 Task: Open the brochure modern writer template from the template gallery.
Action: Mouse moved to (49, 80)
Screenshot: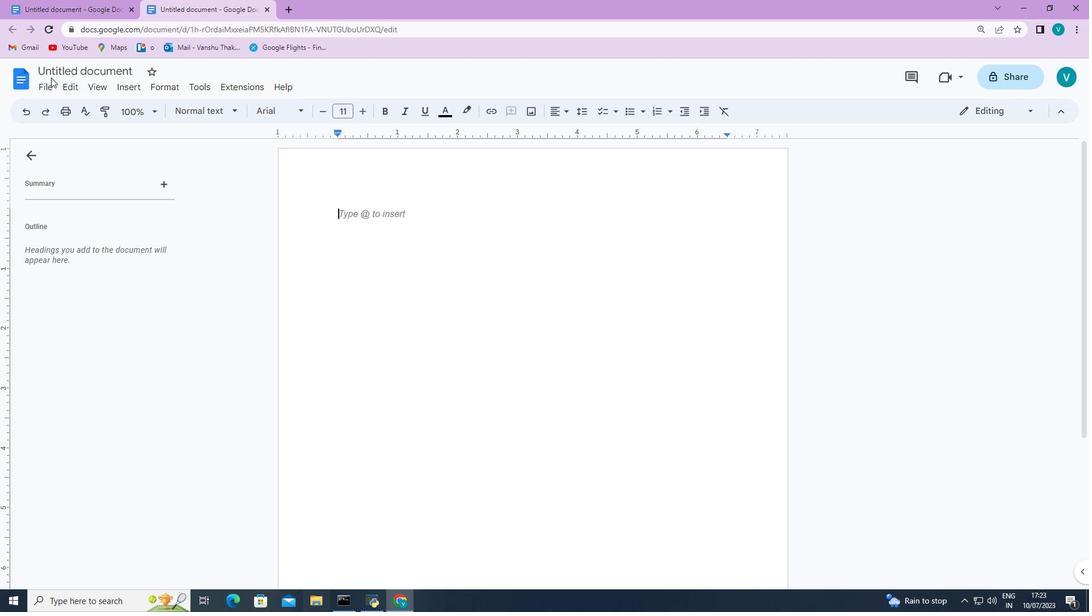 
Action: Mouse pressed left at (49, 80)
Screenshot: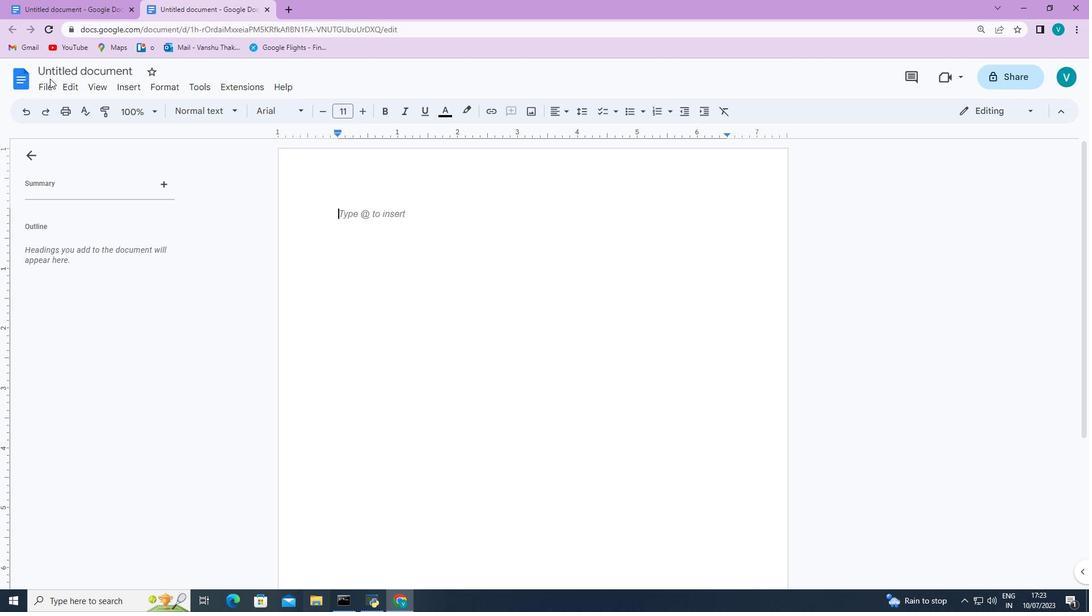 
Action: Mouse moved to (276, 130)
Screenshot: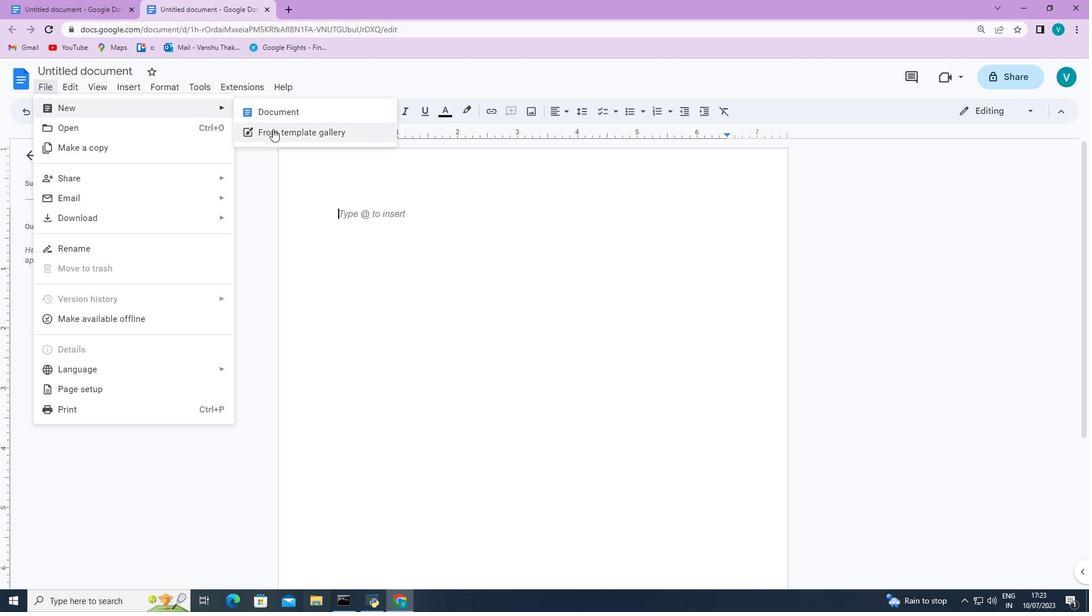 
Action: Mouse pressed left at (276, 130)
Screenshot: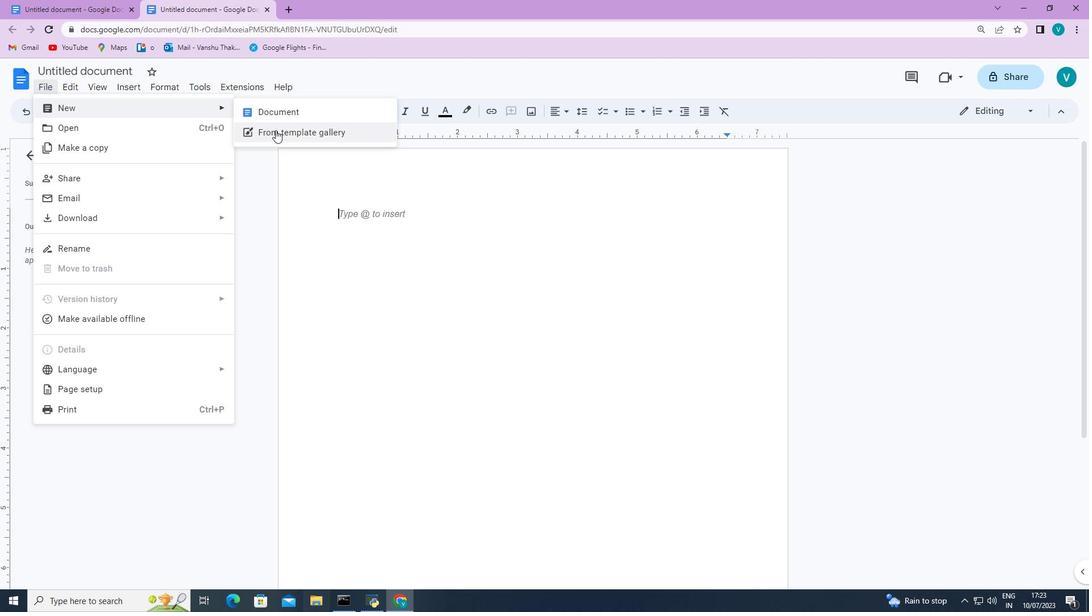 
Action: Mouse moved to (316, 270)
Screenshot: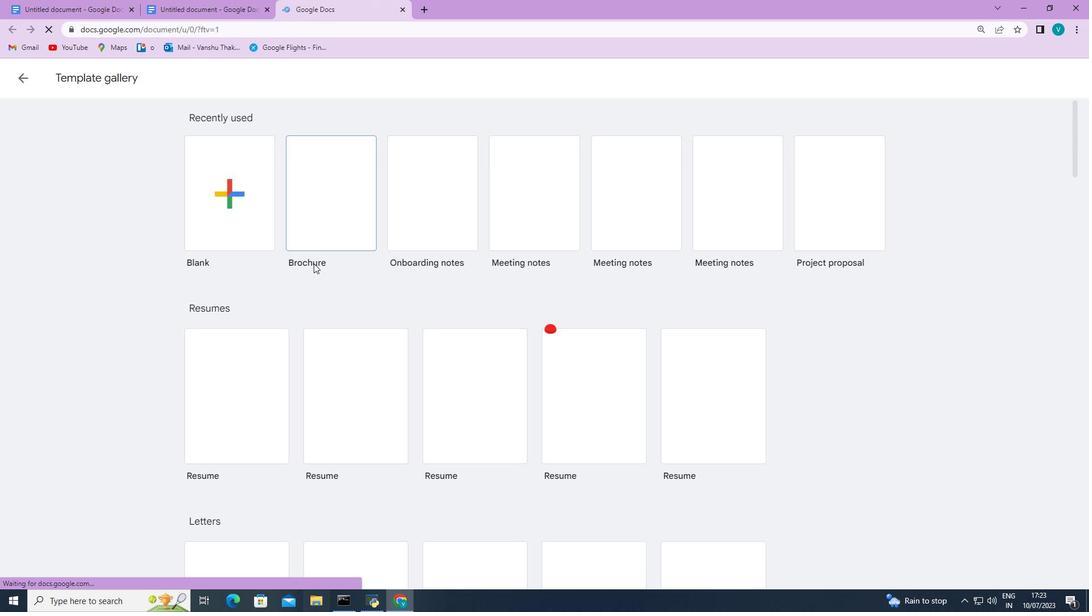 
Action: Mouse scrolled (316, 270) with delta (0, 0)
Screenshot: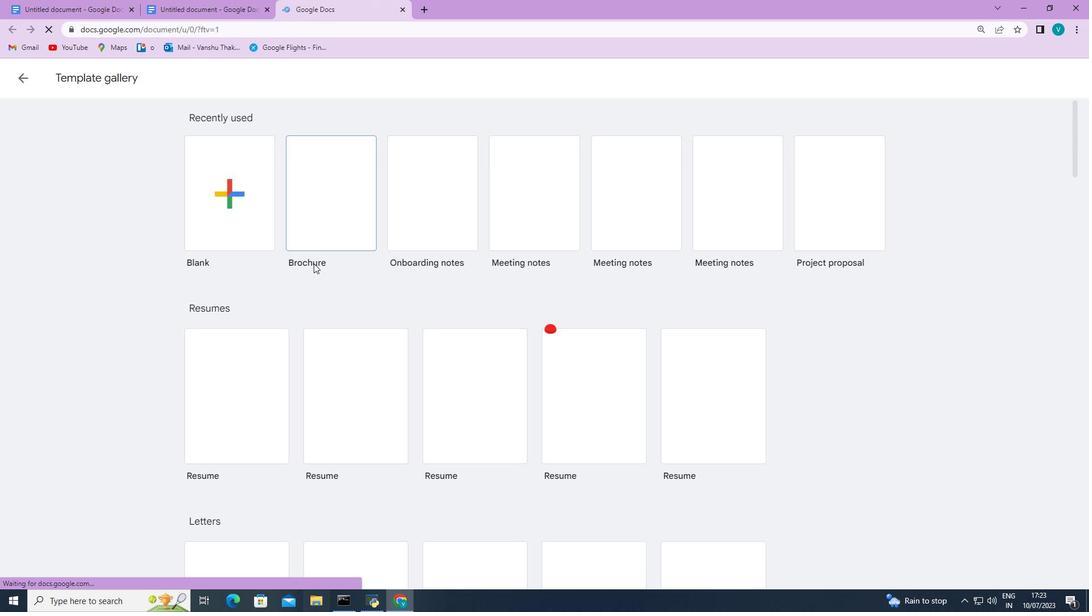 
Action: Mouse moved to (320, 275)
Screenshot: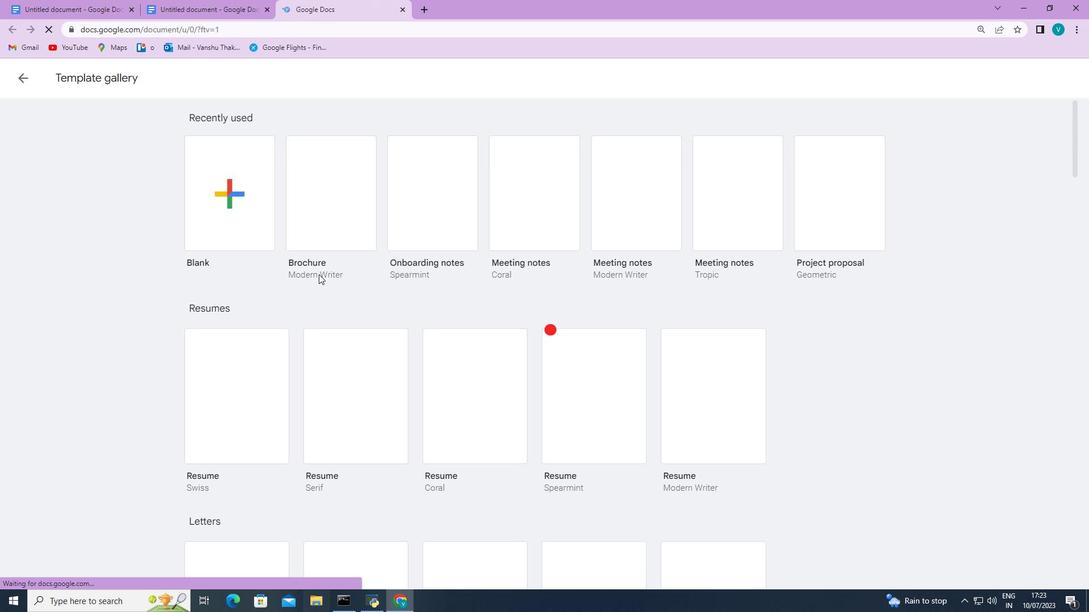 
Action: Mouse scrolled (320, 275) with delta (0, 0)
Screenshot: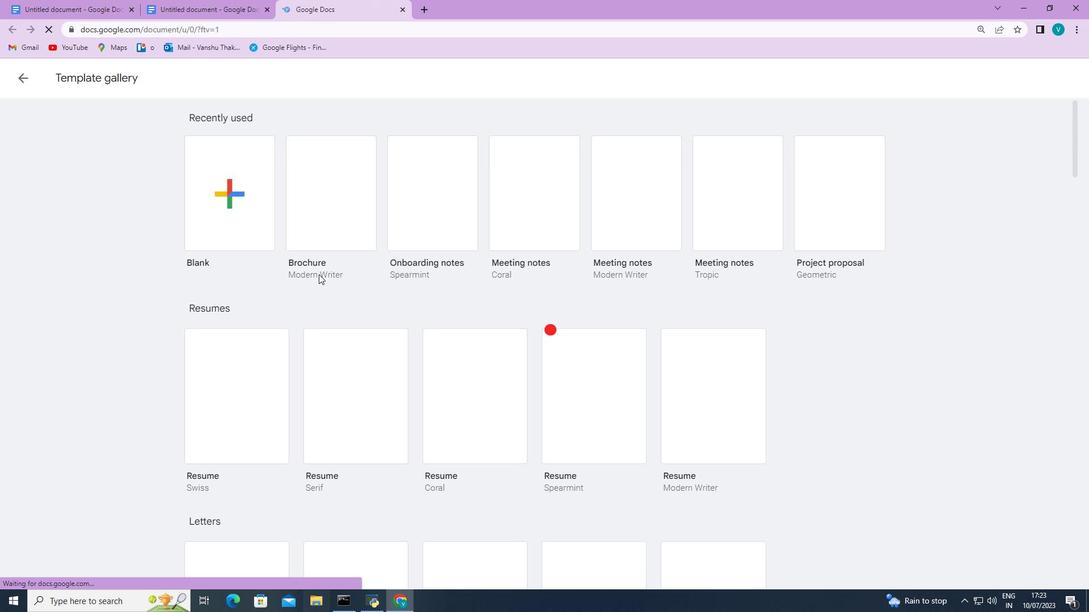 
Action: Mouse moved to (324, 279)
Screenshot: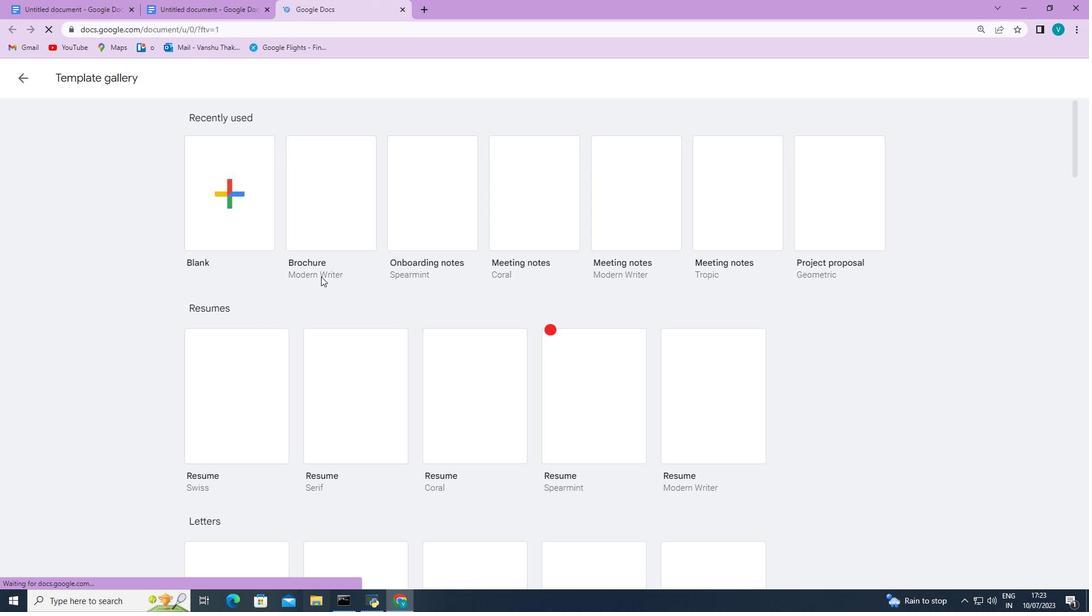
Action: Mouse scrolled (324, 279) with delta (0, 0)
Screenshot: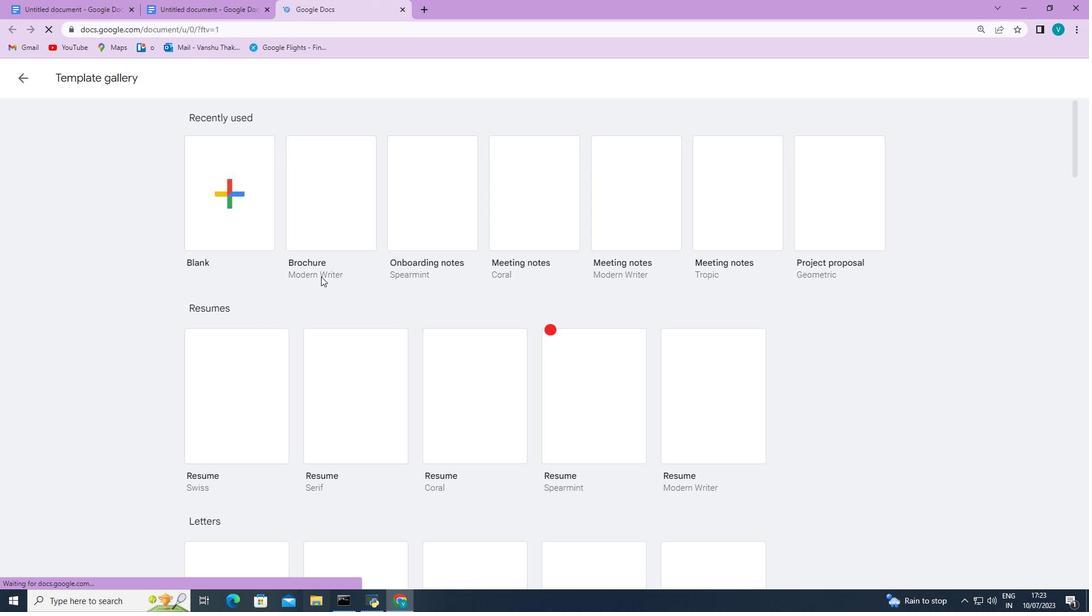 
Action: Mouse moved to (326, 281)
Screenshot: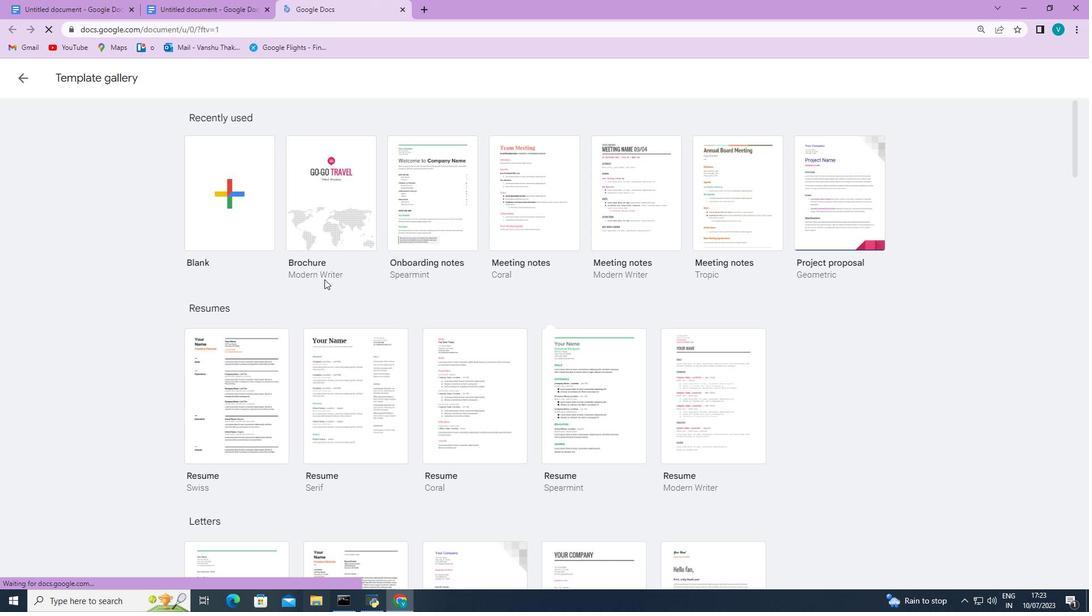 
Action: Mouse scrolled (326, 280) with delta (0, 0)
Screenshot: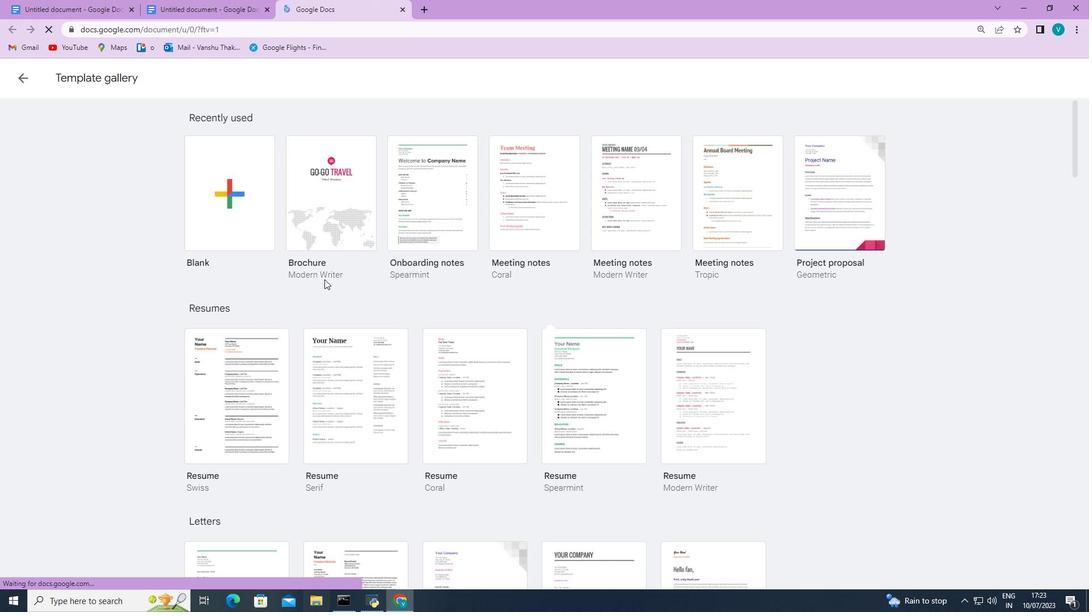 
Action: Mouse moved to (331, 283)
Screenshot: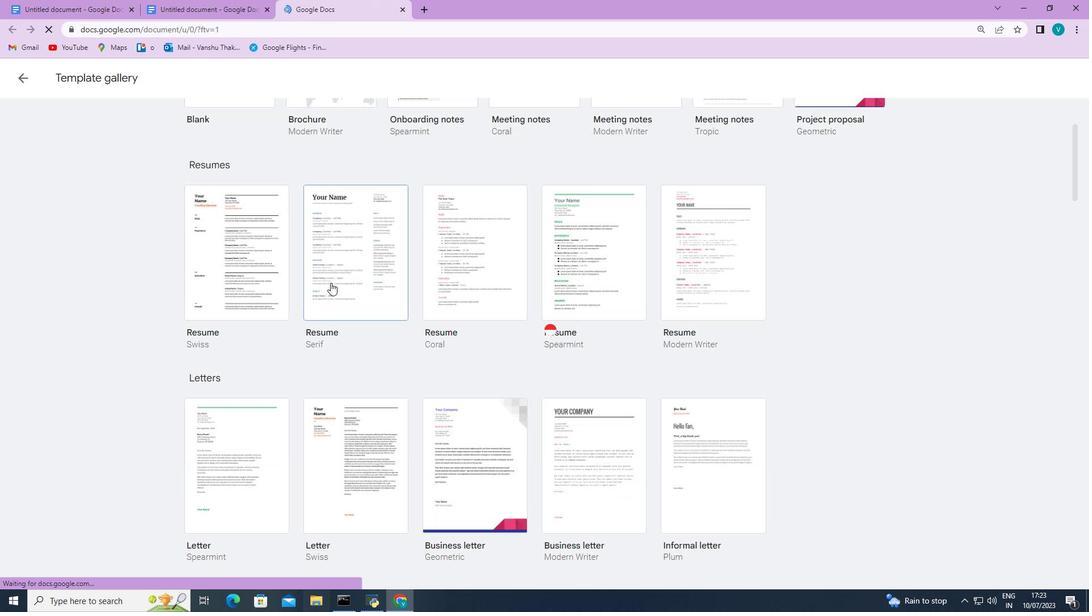 
Action: Mouse scrolled (331, 283) with delta (0, 0)
Screenshot: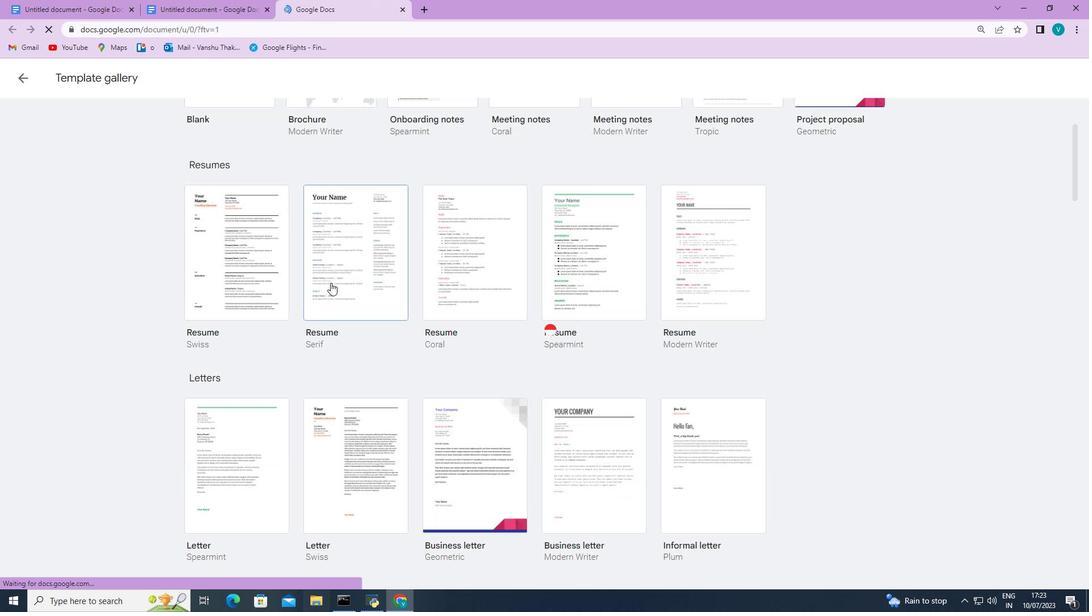 
Action: Mouse moved to (332, 284)
Screenshot: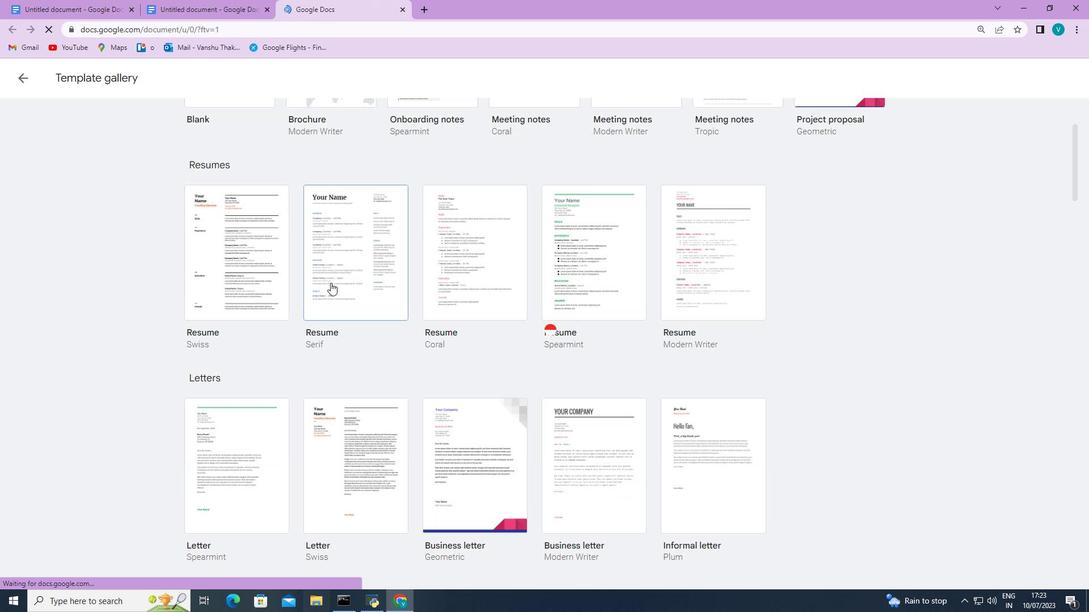 
Action: Mouse scrolled (332, 283) with delta (0, 0)
Screenshot: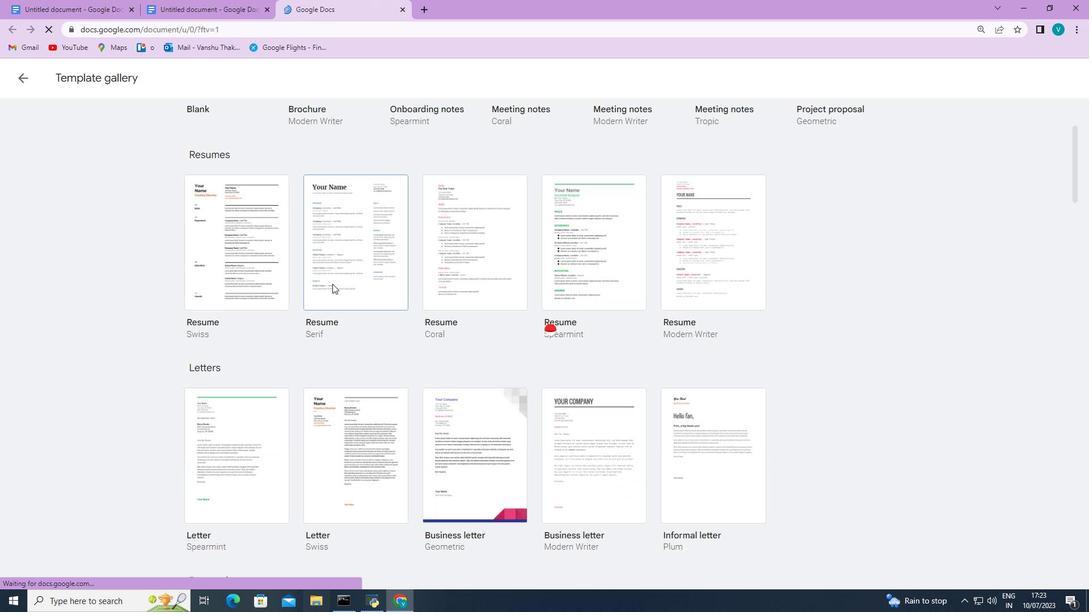 
Action: Mouse scrolled (332, 283) with delta (0, 0)
Screenshot: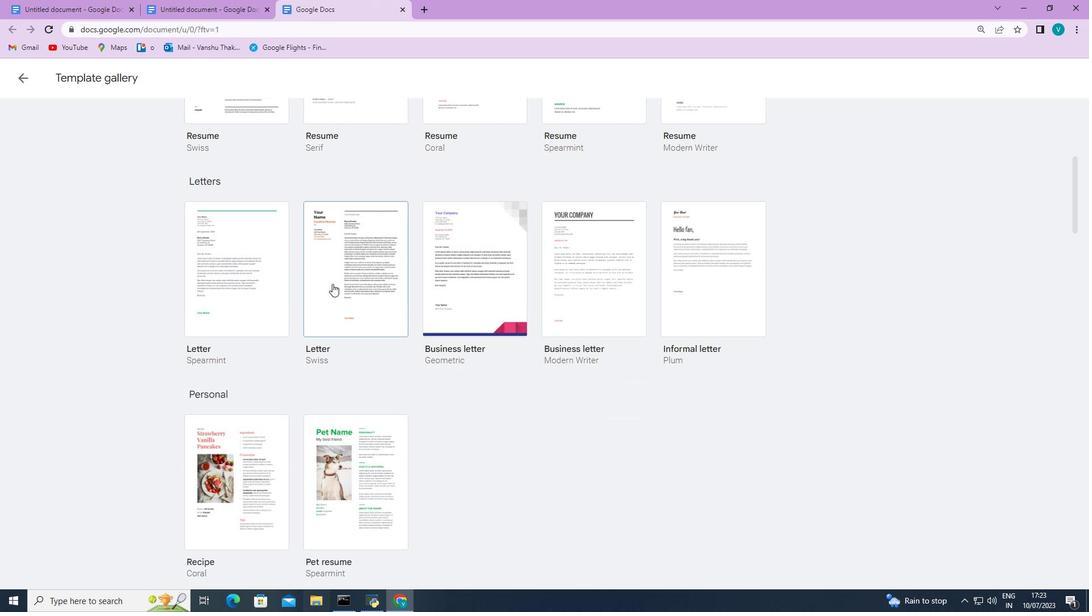 
Action: Mouse scrolled (332, 283) with delta (0, 0)
Screenshot: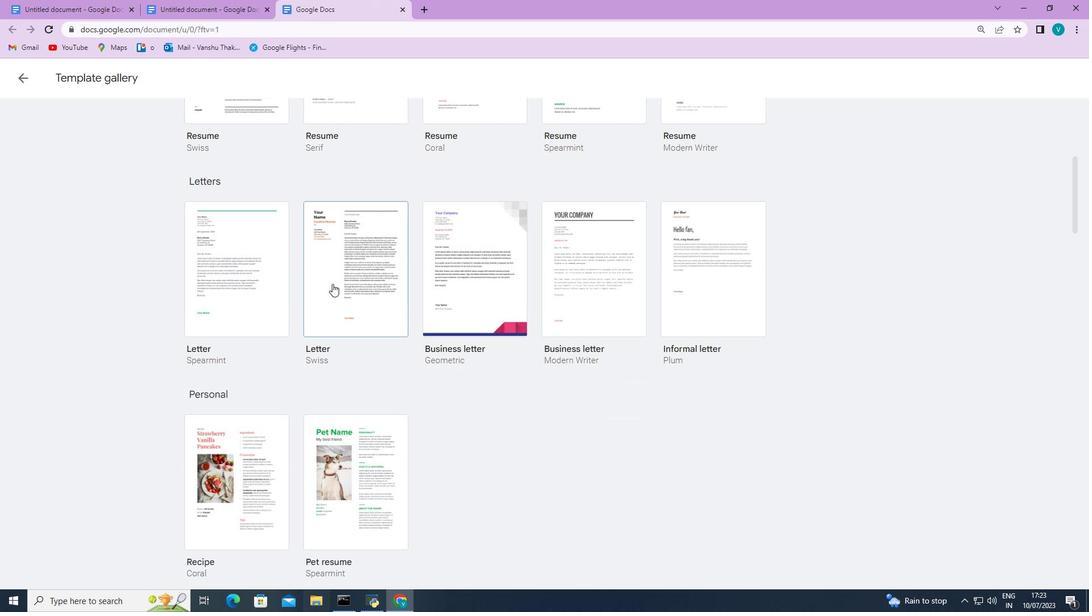
Action: Mouse scrolled (332, 283) with delta (0, 0)
Screenshot: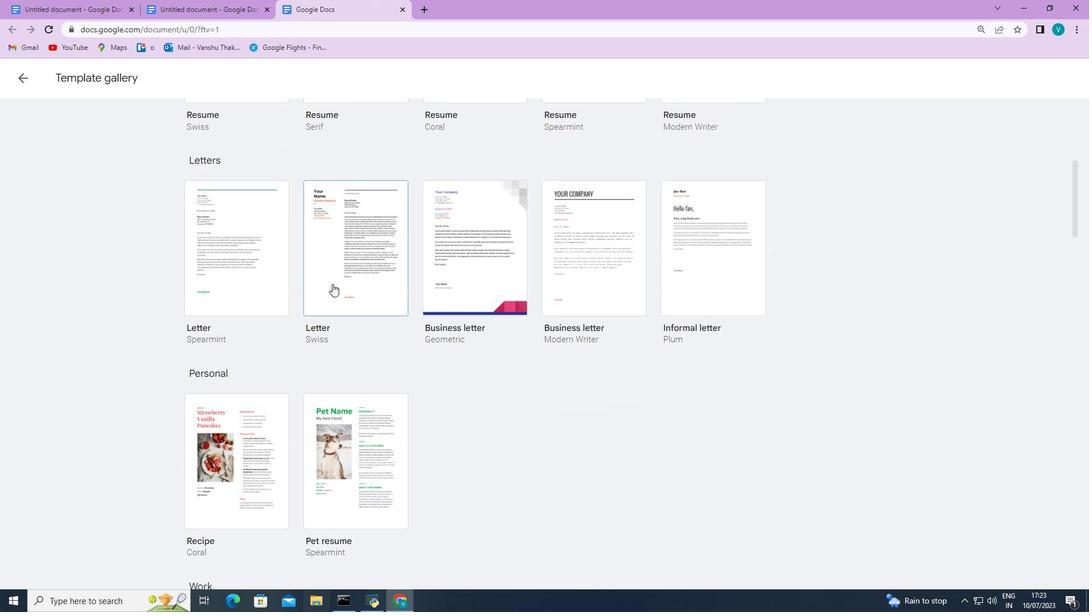 
Action: Mouse scrolled (332, 283) with delta (0, 0)
Screenshot: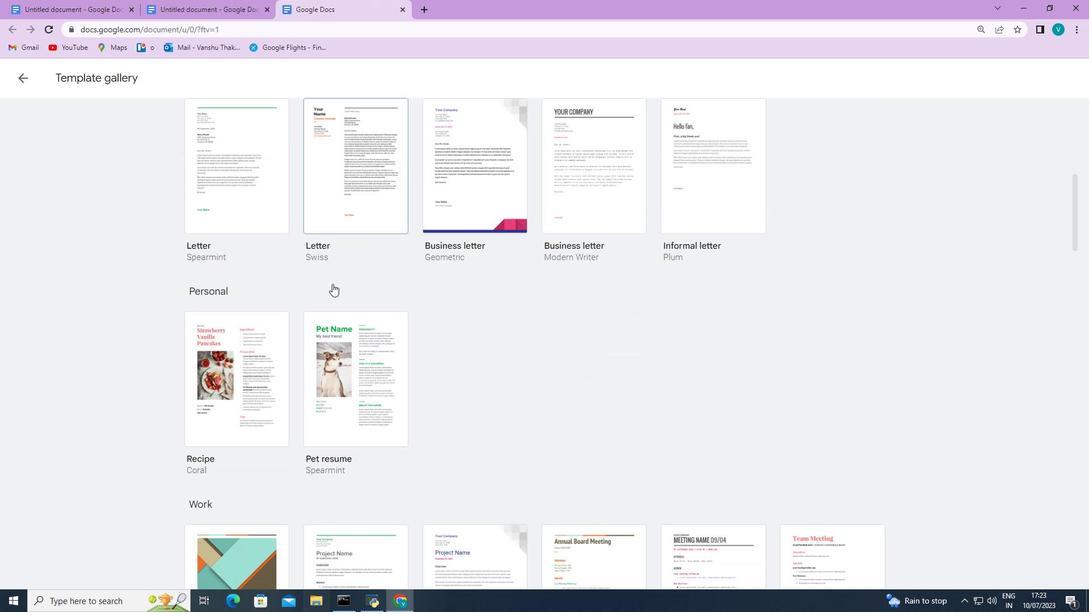 
Action: Mouse scrolled (332, 283) with delta (0, 0)
Screenshot: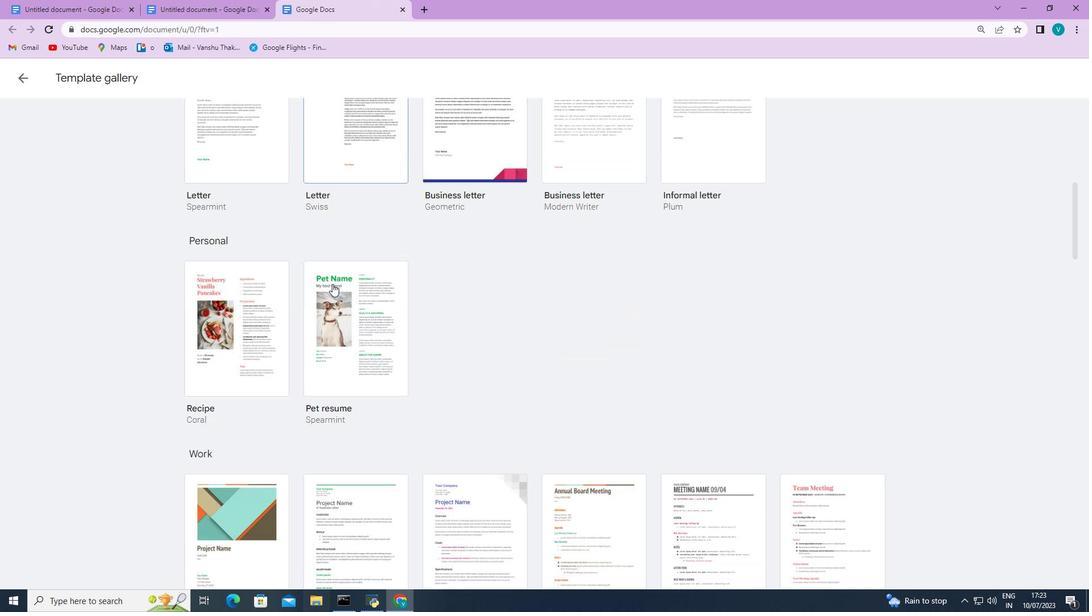 
Action: Mouse scrolled (332, 283) with delta (0, 0)
Screenshot: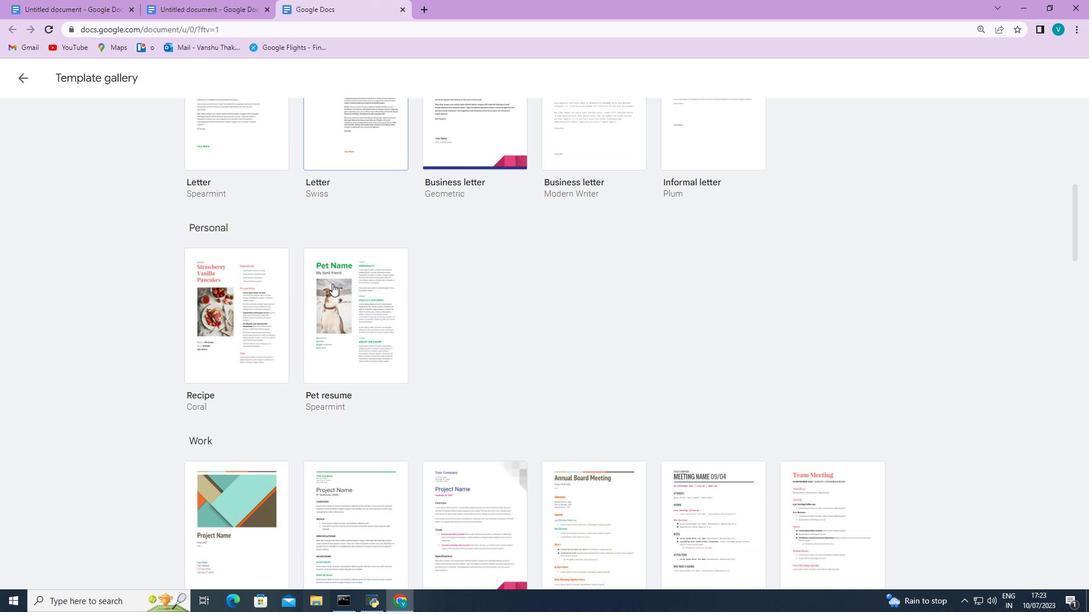 
Action: Mouse scrolled (332, 283) with delta (0, 0)
Screenshot: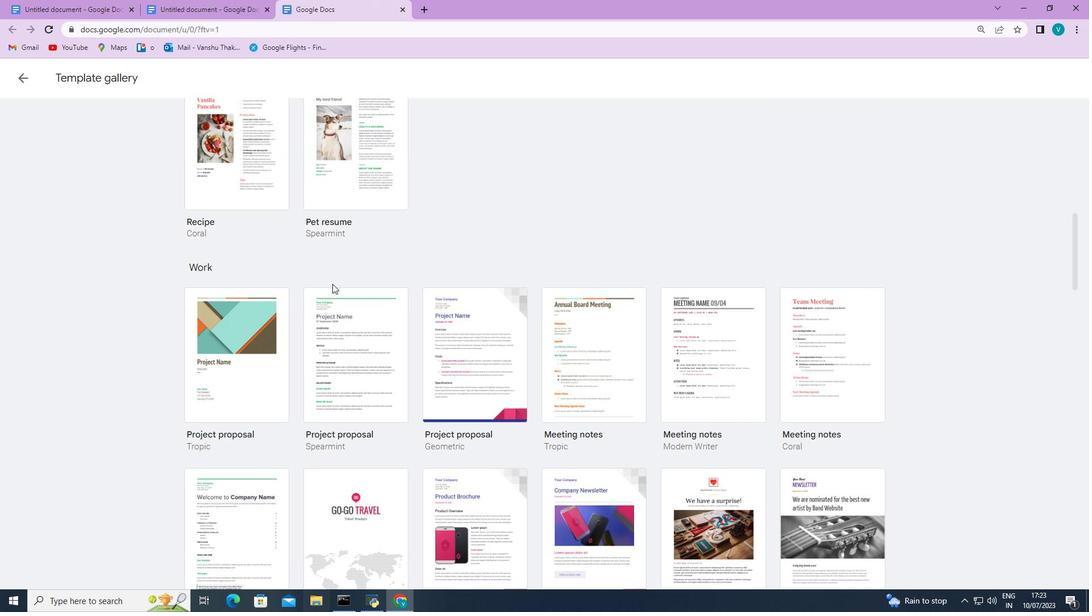 
Action: Mouse scrolled (332, 283) with delta (0, 0)
Screenshot: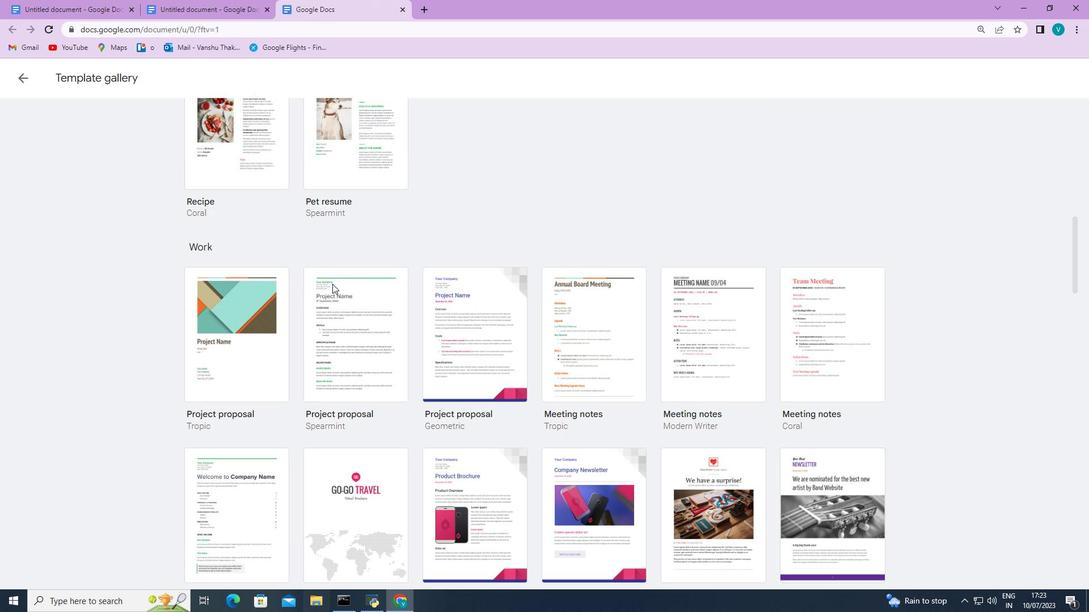 
Action: Mouse scrolled (332, 283) with delta (0, 0)
Screenshot: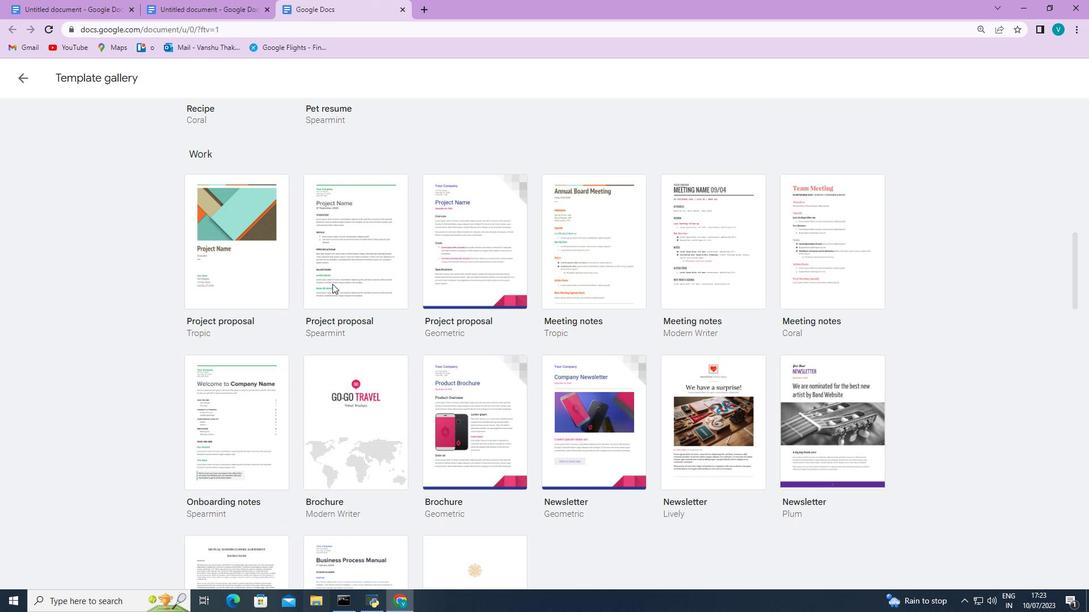 
Action: Mouse moved to (335, 334)
Screenshot: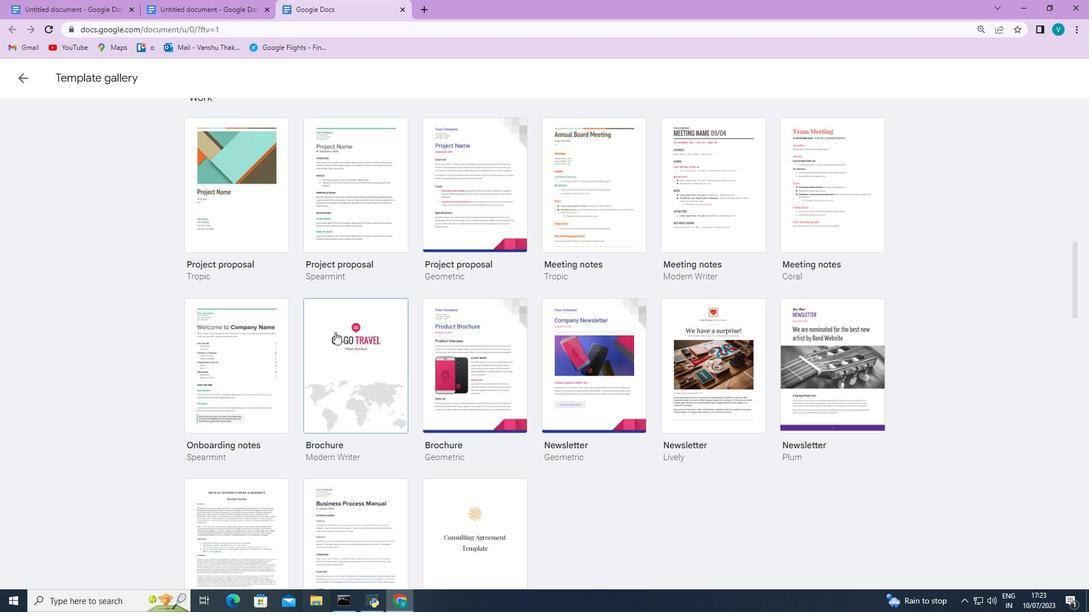 
Action: Mouse pressed left at (335, 334)
Screenshot: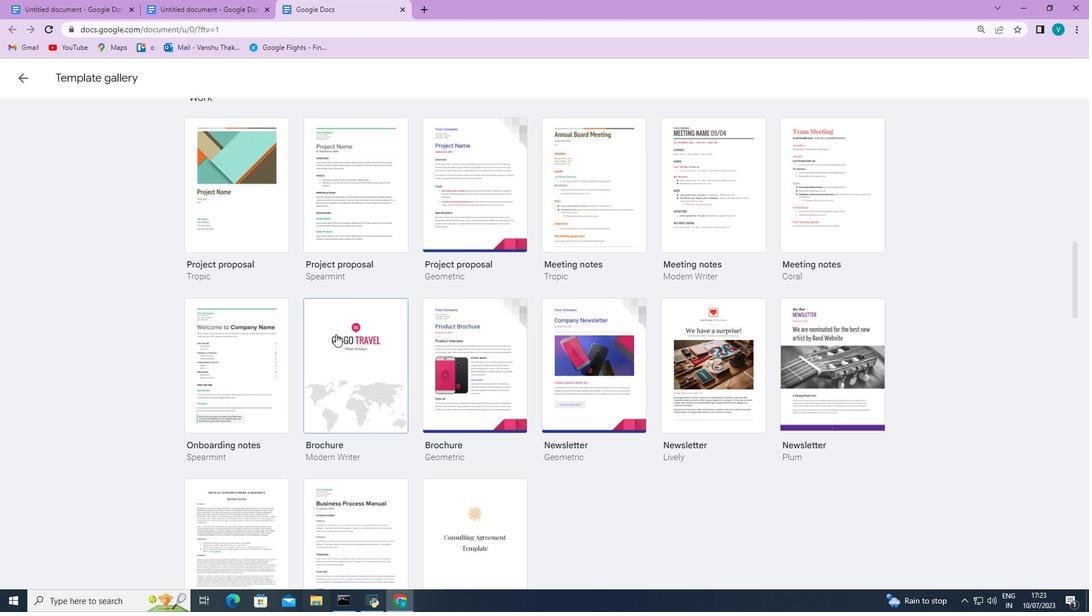 
Action: Mouse moved to (375, 316)
Screenshot: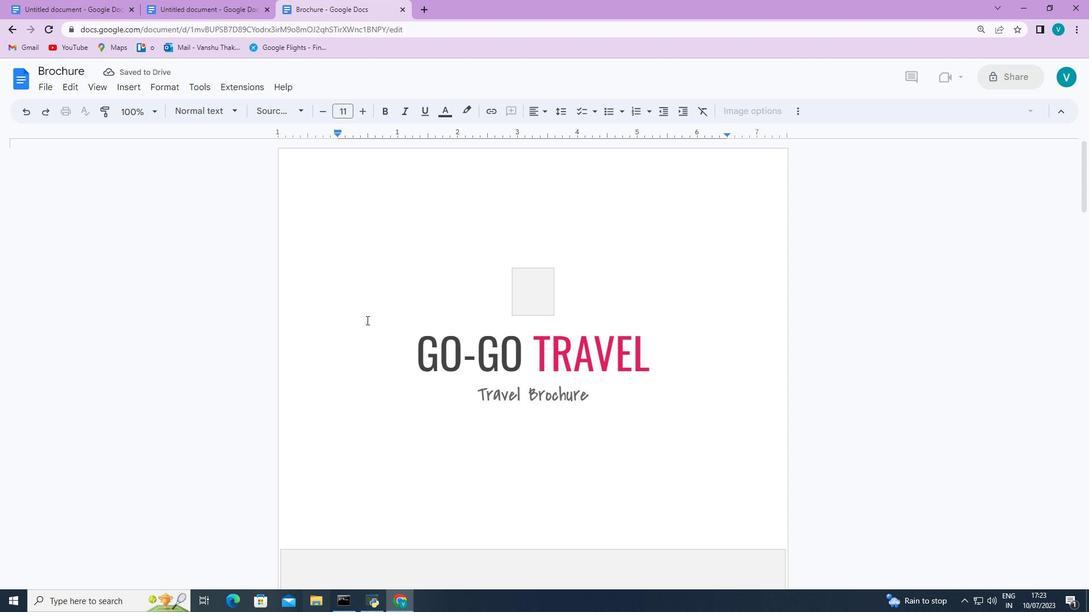 
